 Task: Use Electro Beep Accent 03 Effect in this video Movie B.mp4
Action: Mouse moved to (209, 121)
Screenshot: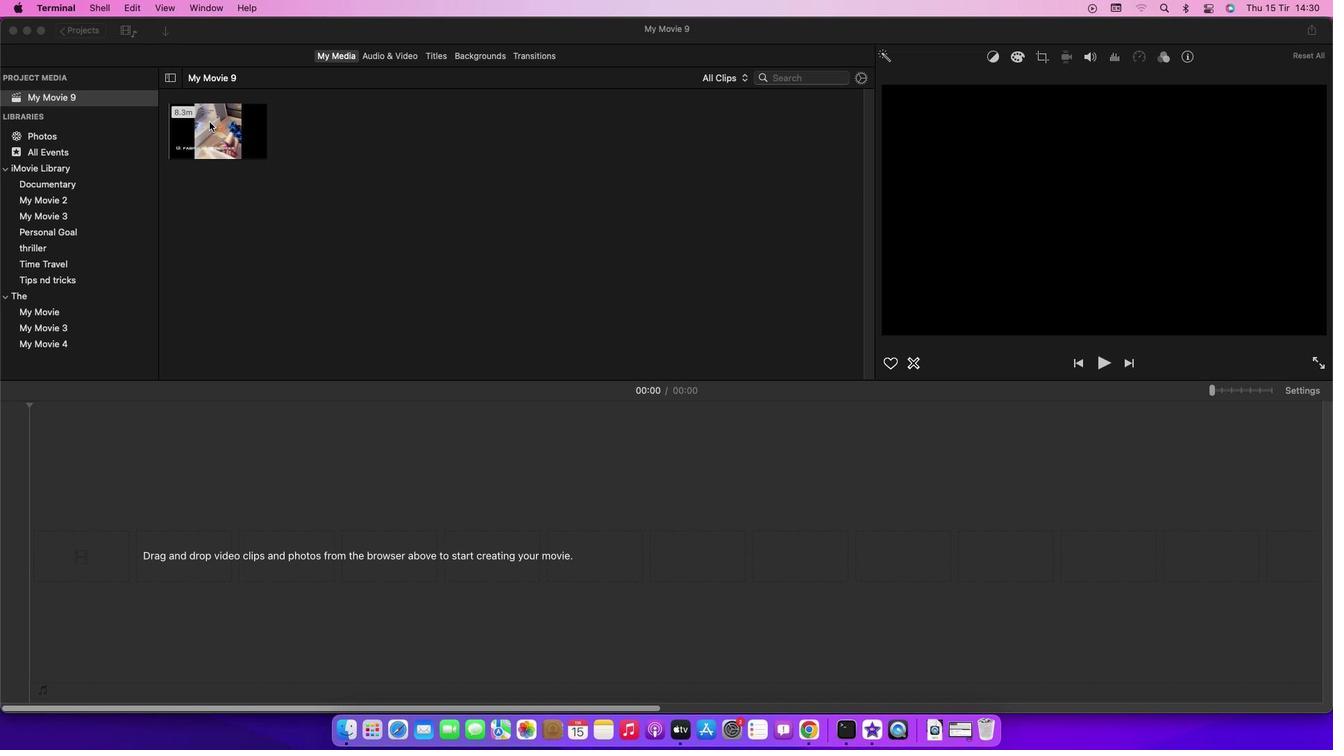 
Action: Mouse pressed left at (209, 121)
Screenshot: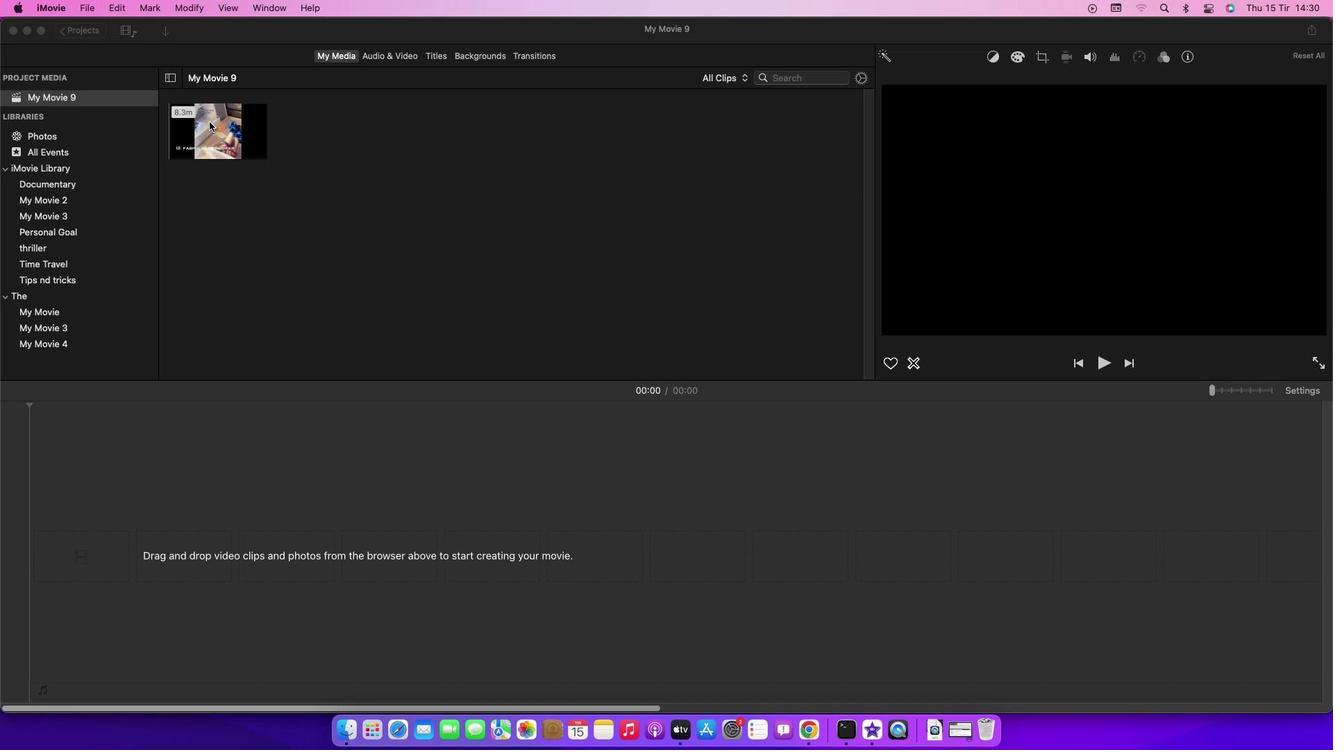 
Action: Mouse pressed left at (209, 121)
Screenshot: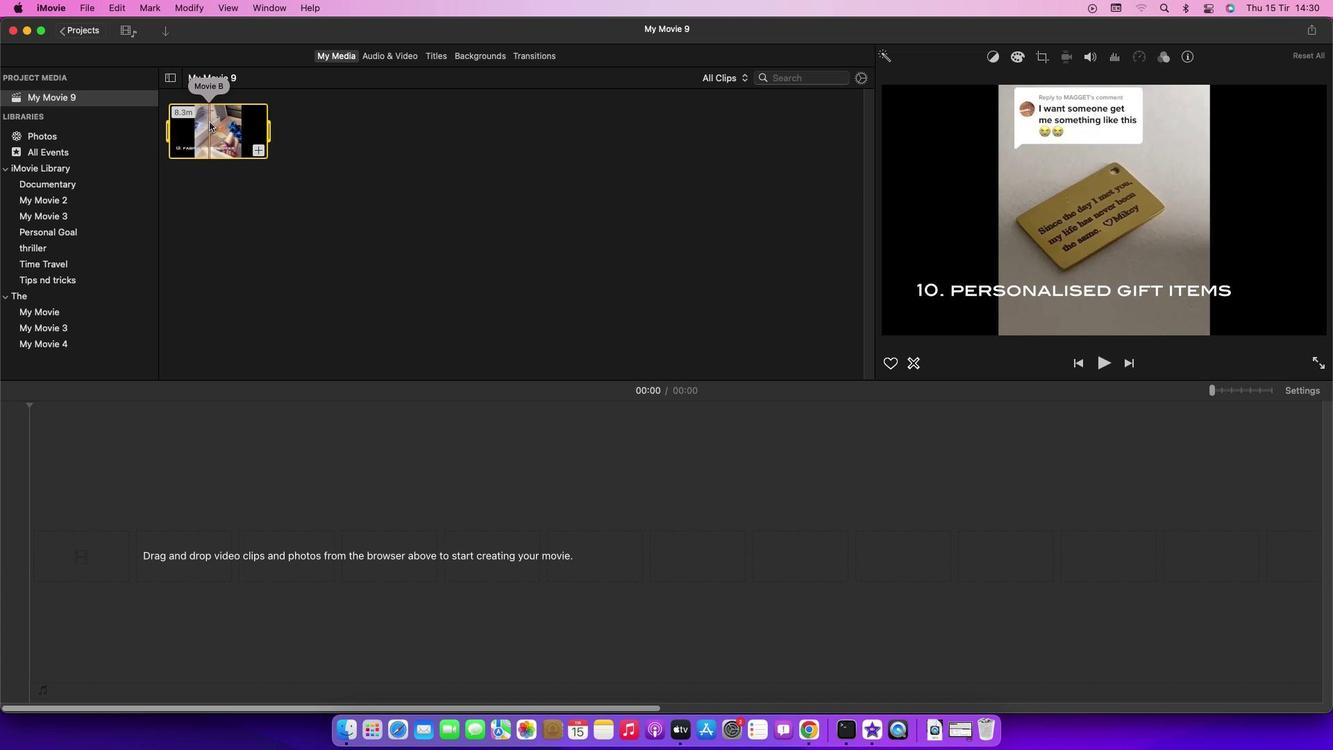
Action: Mouse moved to (396, 58)
Screenshot: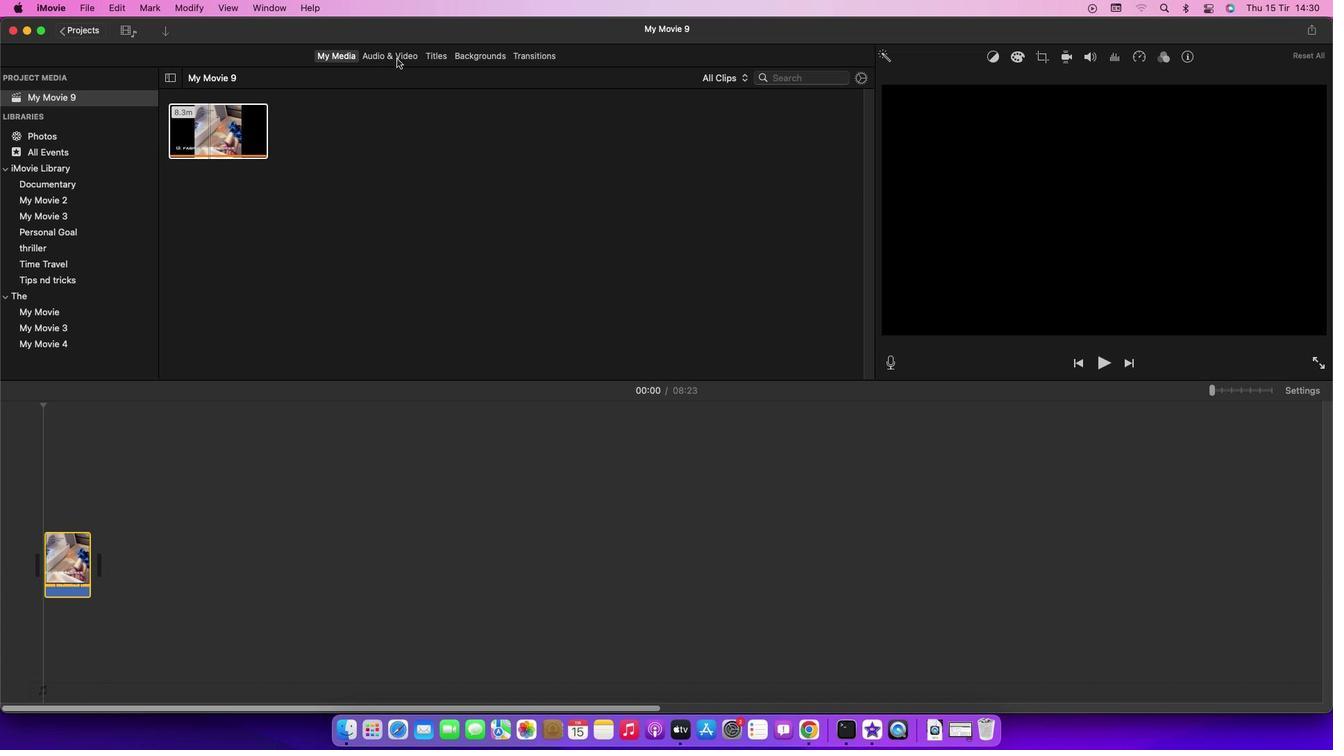 
Action: Mouse pressed left at (396, 58)
Screenshot: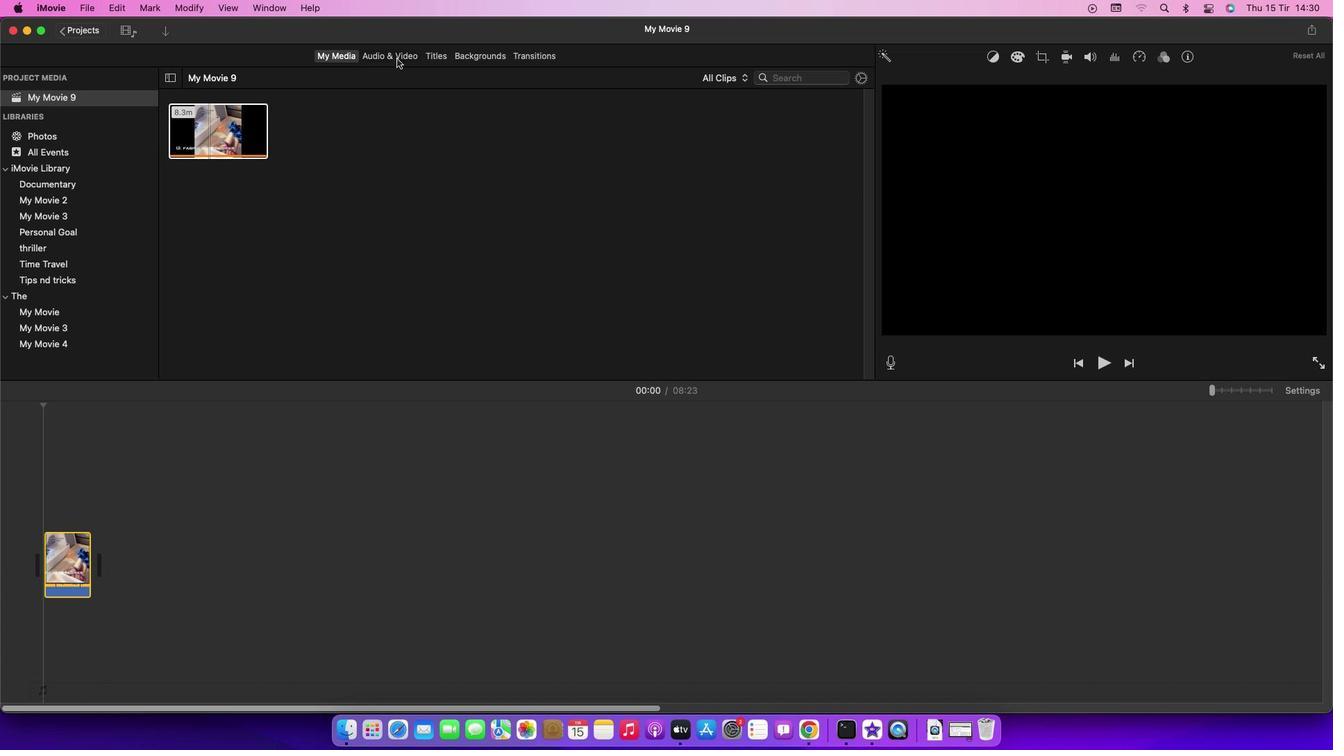 
Action: Mouse moved to (72, 129)
Screenshot: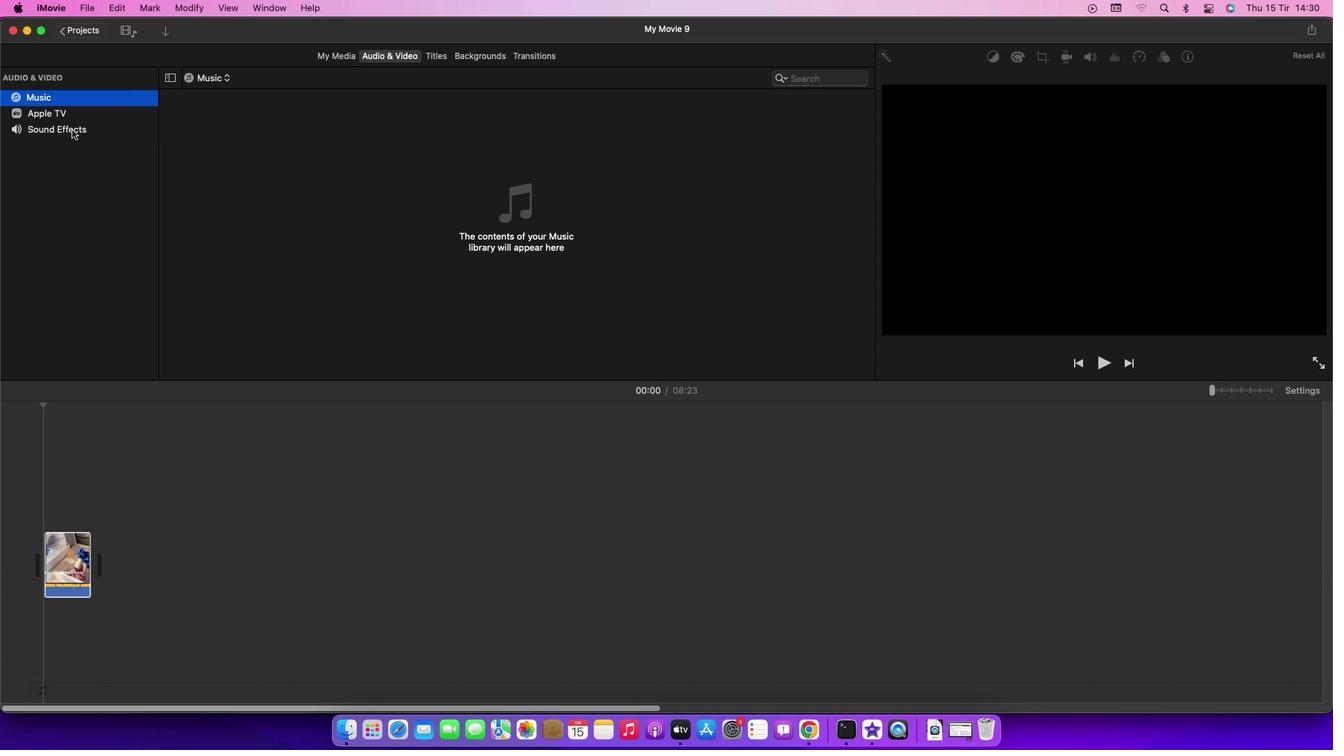 
Action: Mouse pressed left at (72, 129)
Screenshot: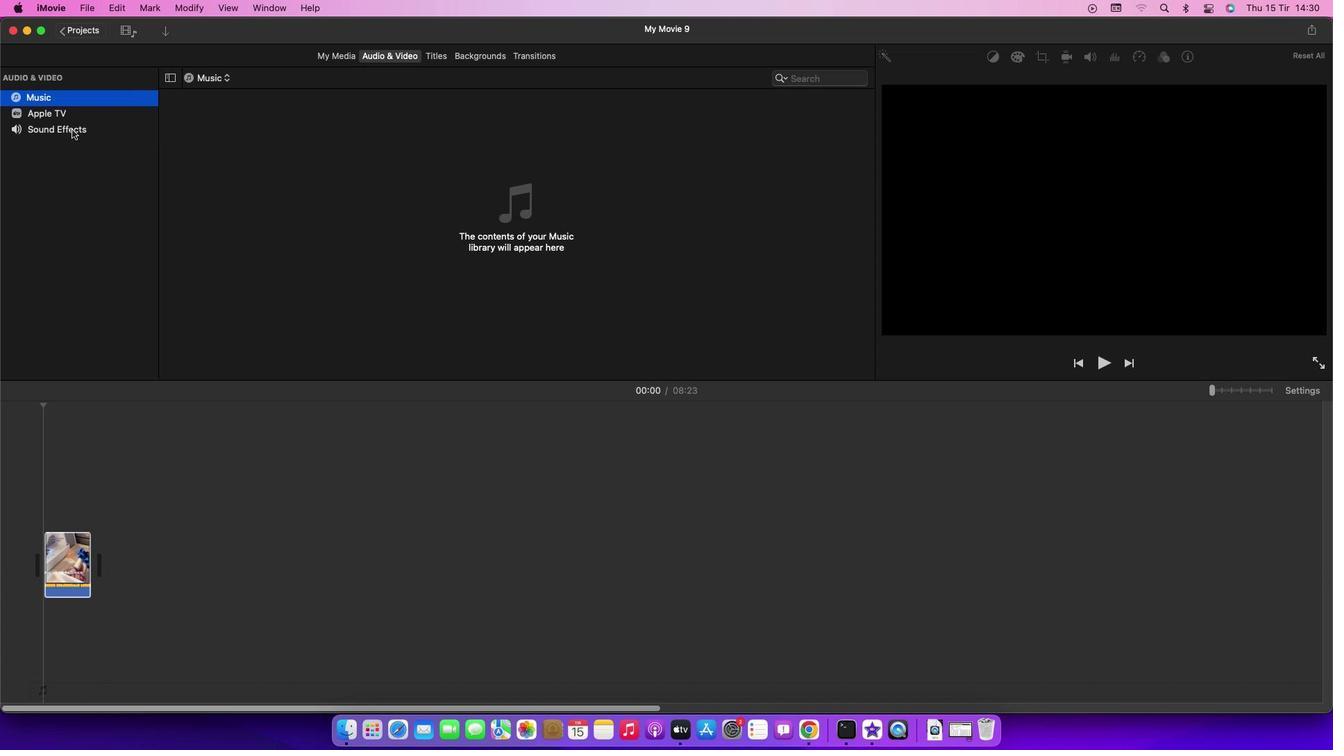 
Action: Mouse moved to (232, 311)
Screenshot: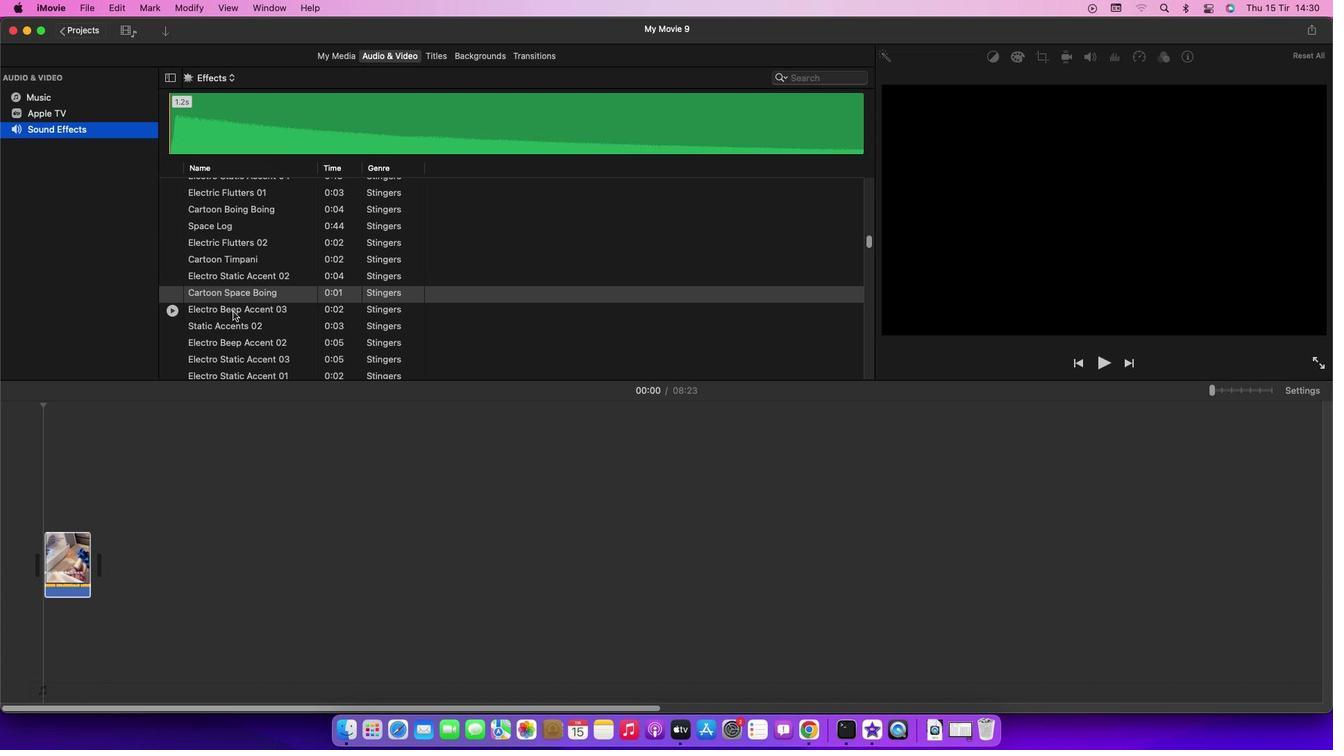 
Action: Mouse pressed left at (232, 311)
Screenshot: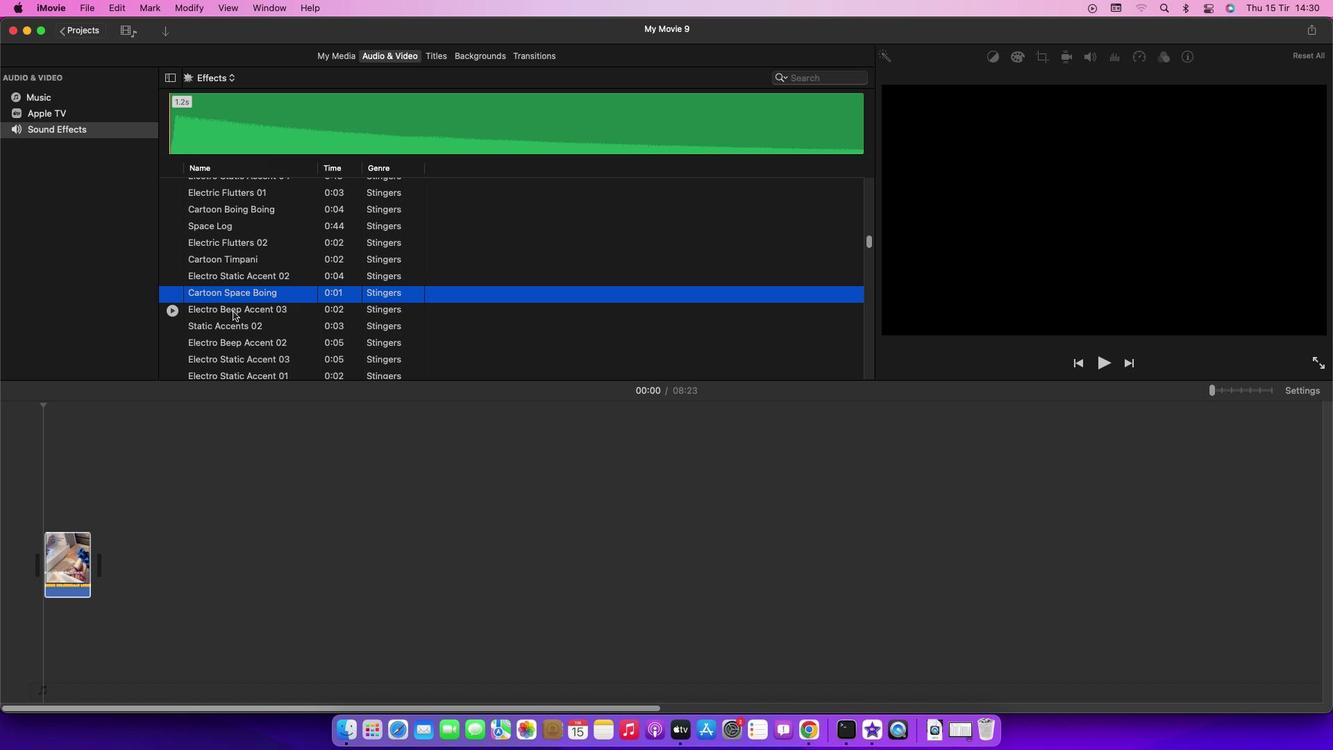 
Action: Mouse pressed left at (232, 311)
Screenshot: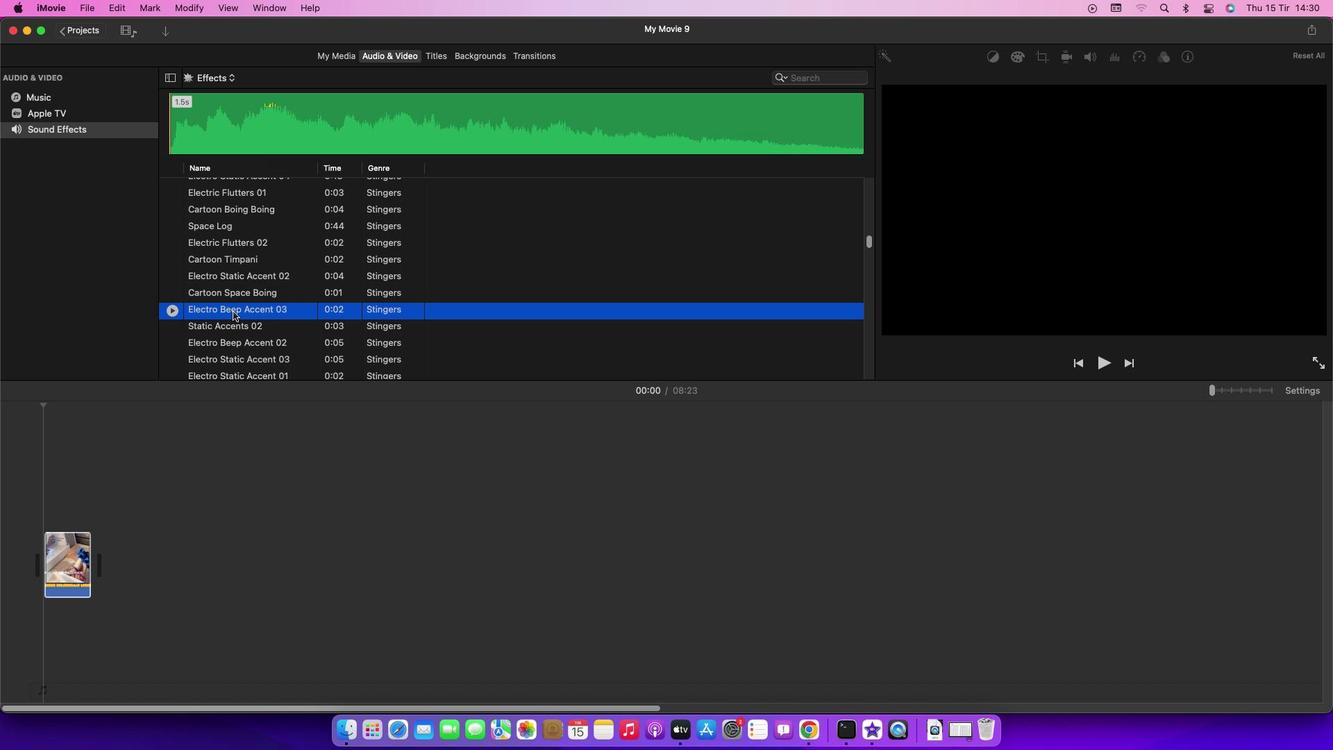 
Action: Mouse moved to (305, 535)
Screenshot: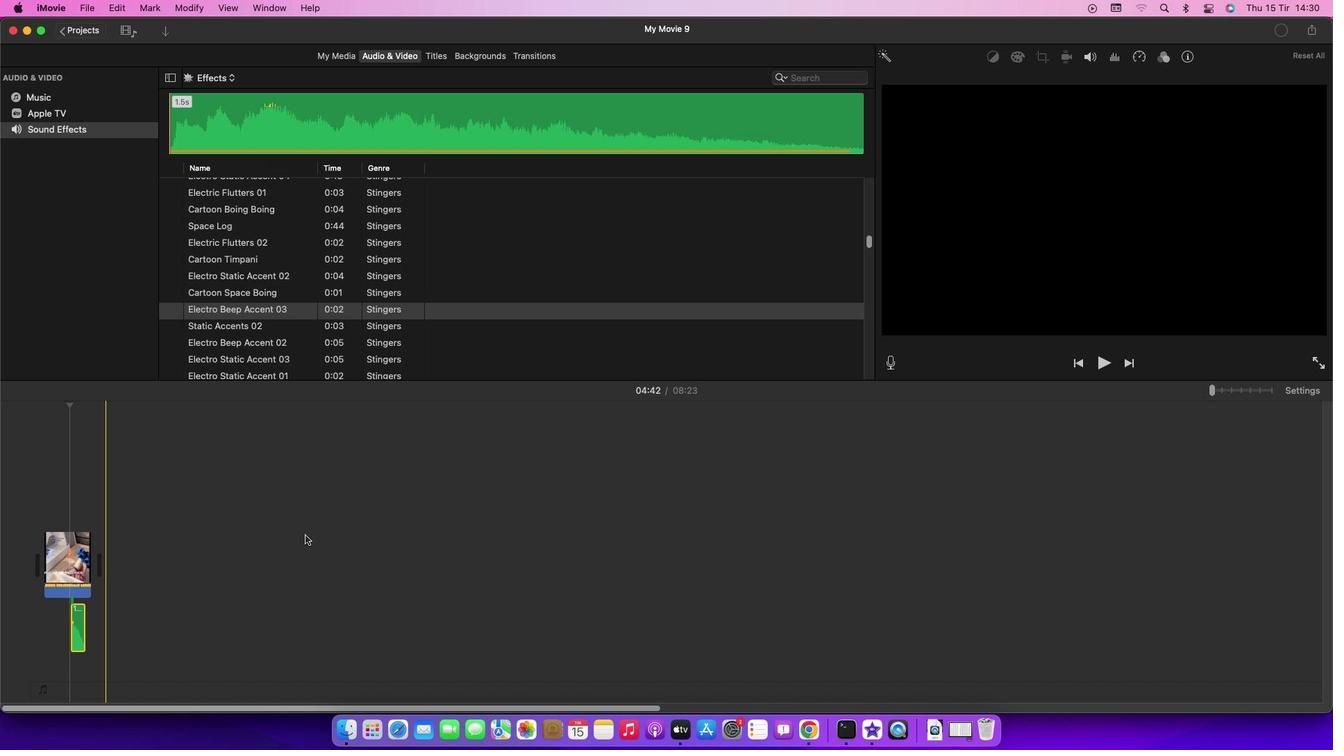 
